 Task: Use Chrome Full-Screen Mode.
Action: Mouse moved to (959, 27)
Screenshot: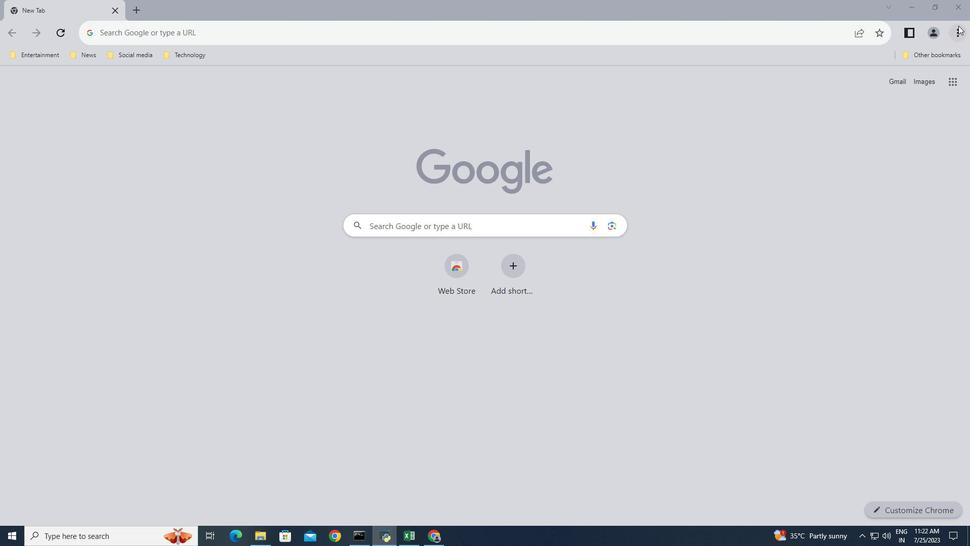 
Action: Mouse pressed left at (959, 27)
Screenshot: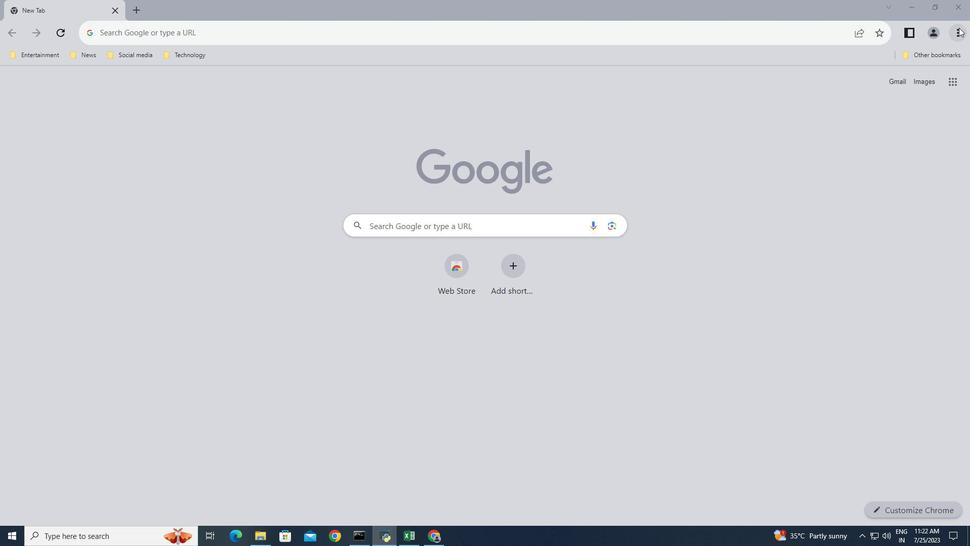 
Action: Mouse moved to (954, 152)
Screenshot: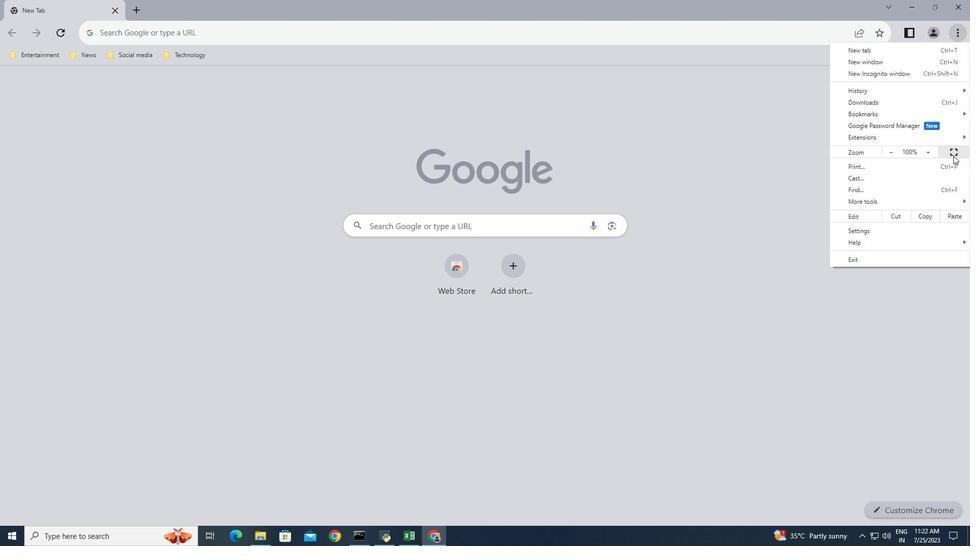 
Action: Mouse pressed left at (954, 152)
Screenshot: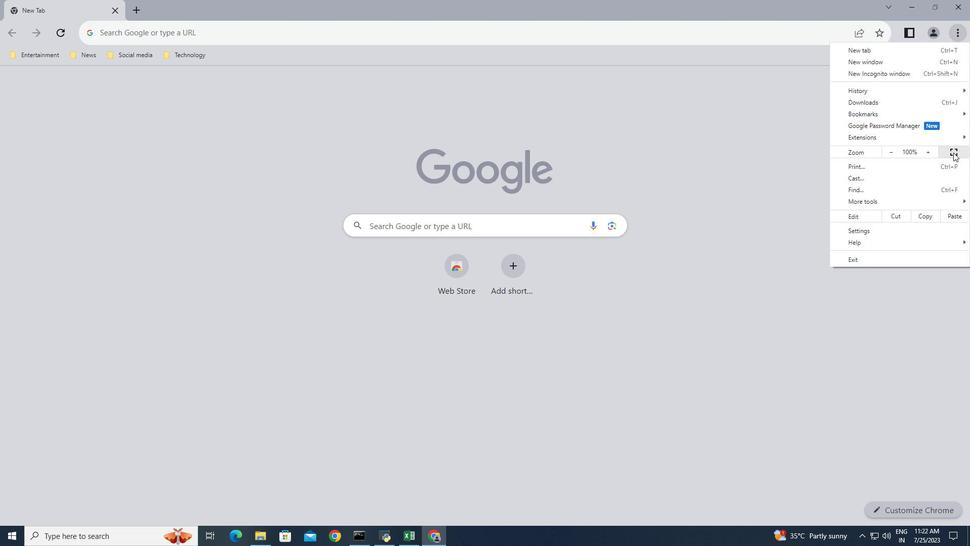 
Action: Mouse moved to (300, 131)
Screenshot: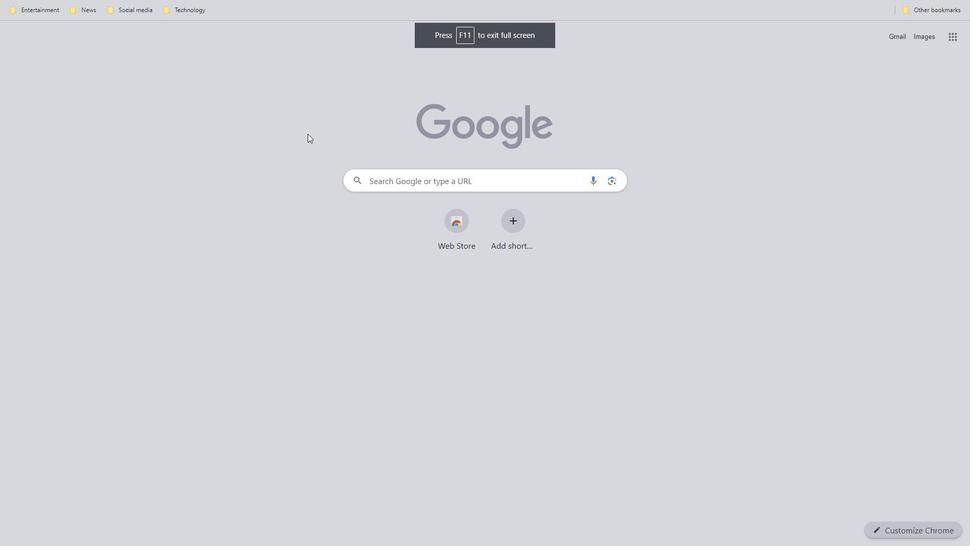 
Action: Mouse pressed left at (300, 131)
Screenshot: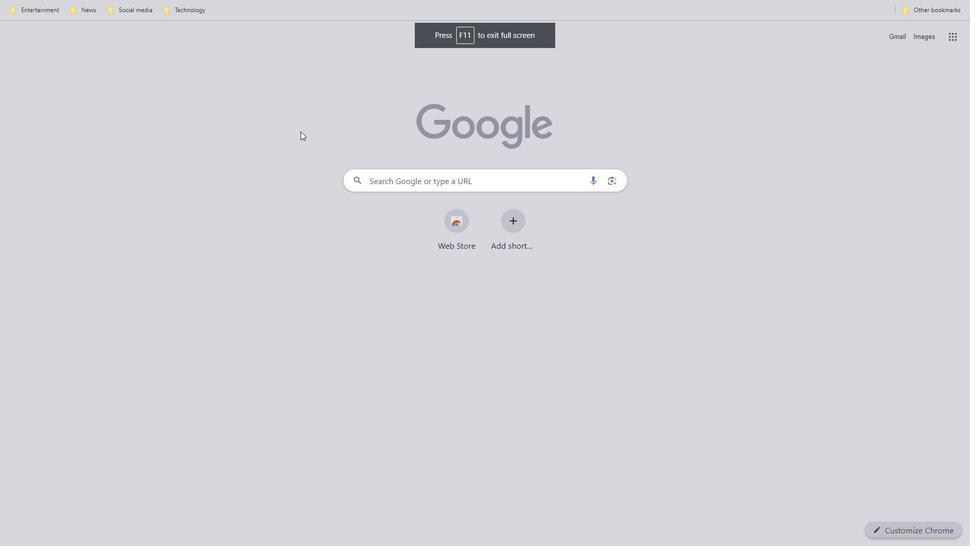 
Action: Mouse moved to (134, 4)
Screenshot: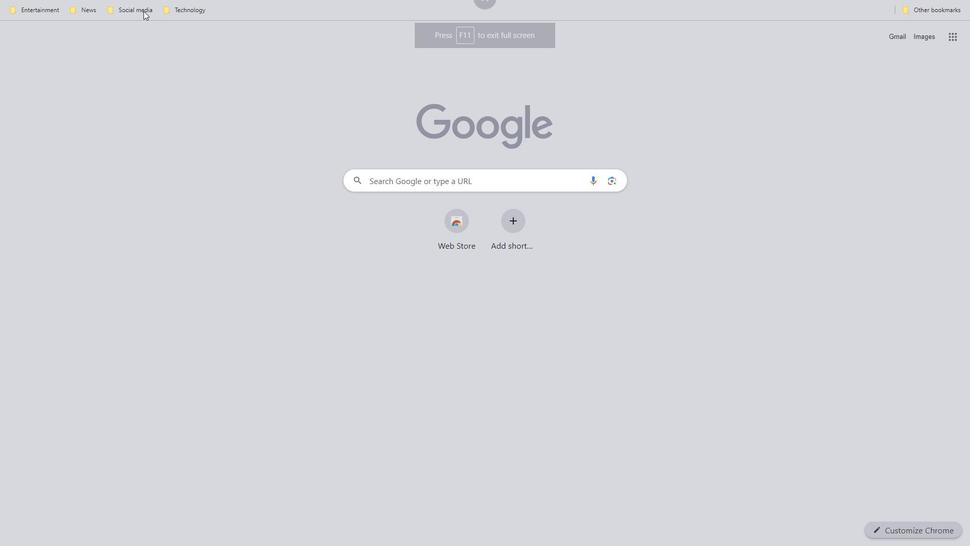 
Action: Mouse pressed left at (134, 4)
Screenshot: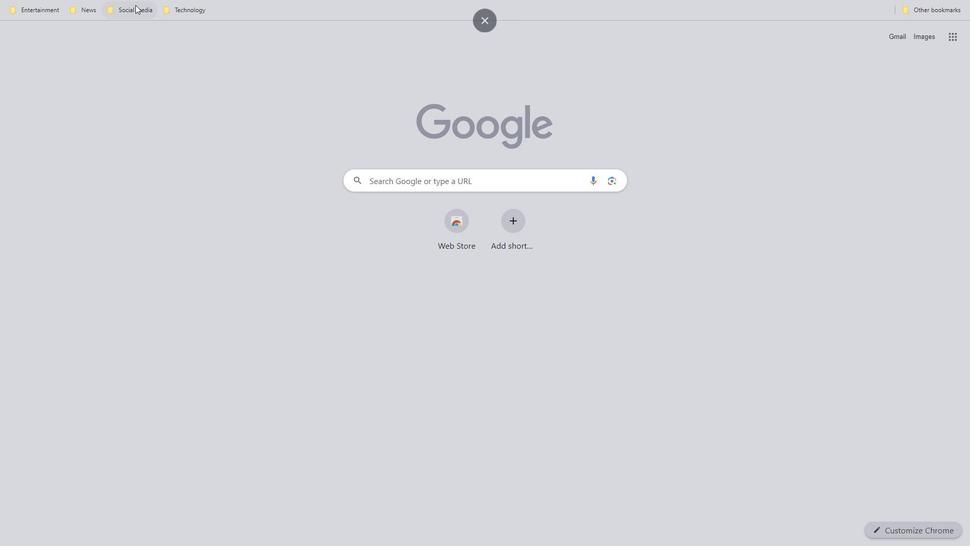 
Action: Mouse moved to (142, 42)
Screenshot: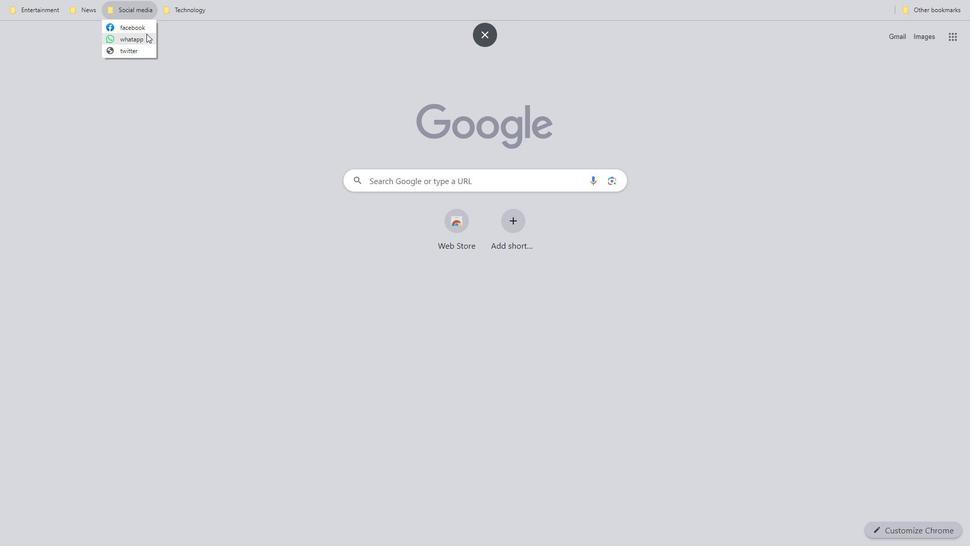 
Action: Mouse pressed left at (142, 42)
Screenshot: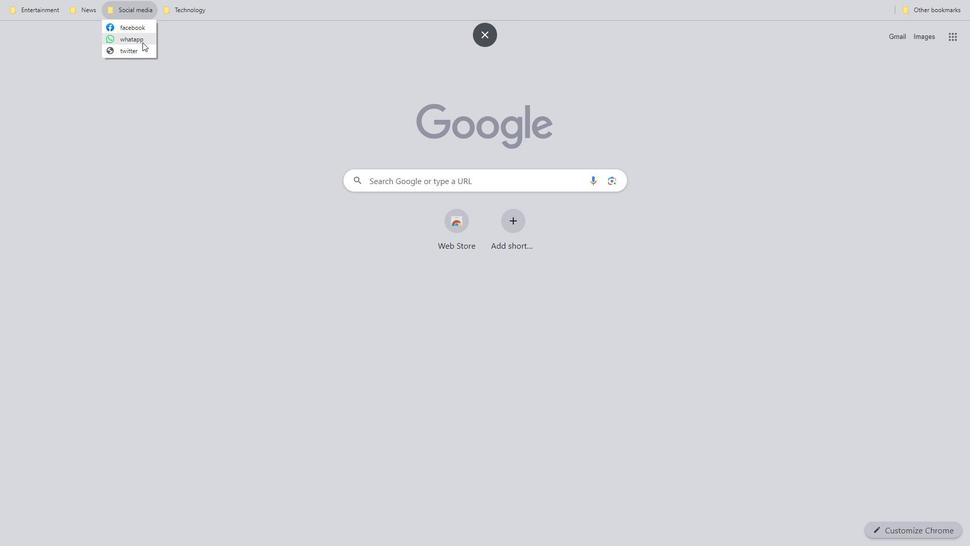 
Action: Mouse moved to (419, 177)
Screenshot: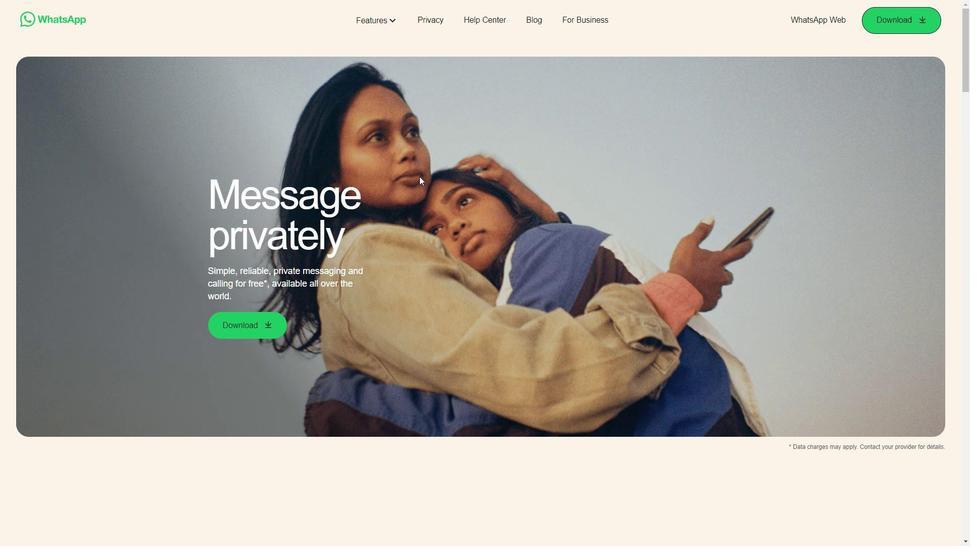 
Action: Mouse scrolled (419, 177) with delta (0, 0)
Screenshot: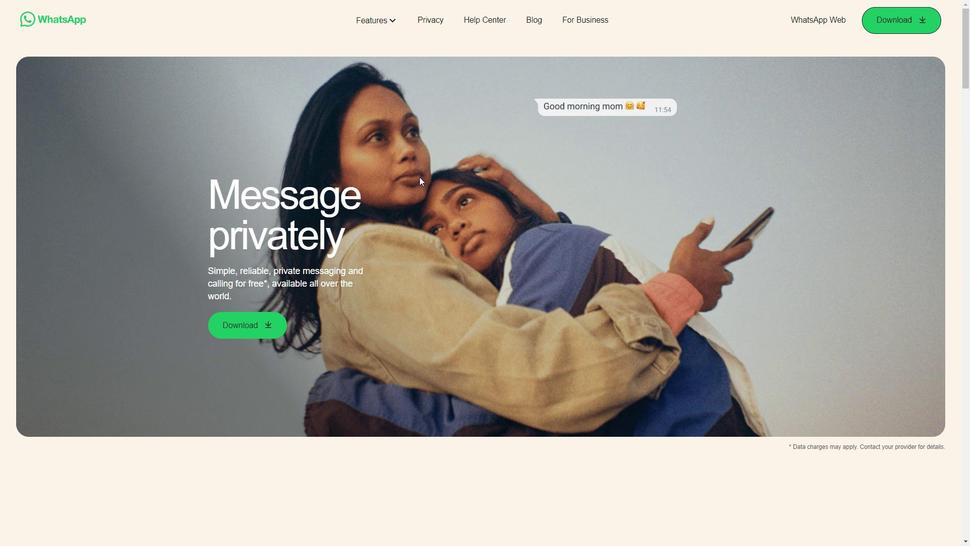
Action: Mouse scrolled (419, 176) with delta (0, 0)
Screenshot: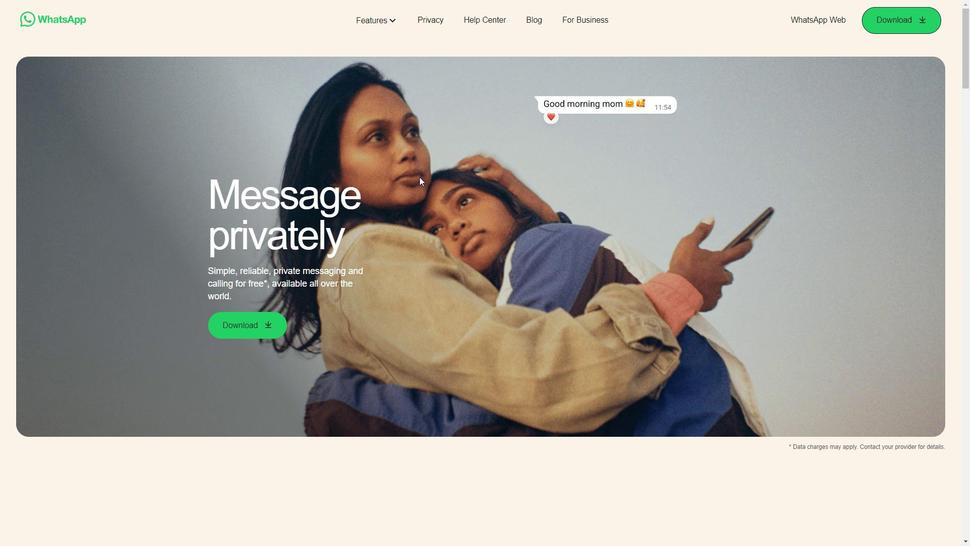 
Action: Mouse moved to (419, 179)
Screenshot: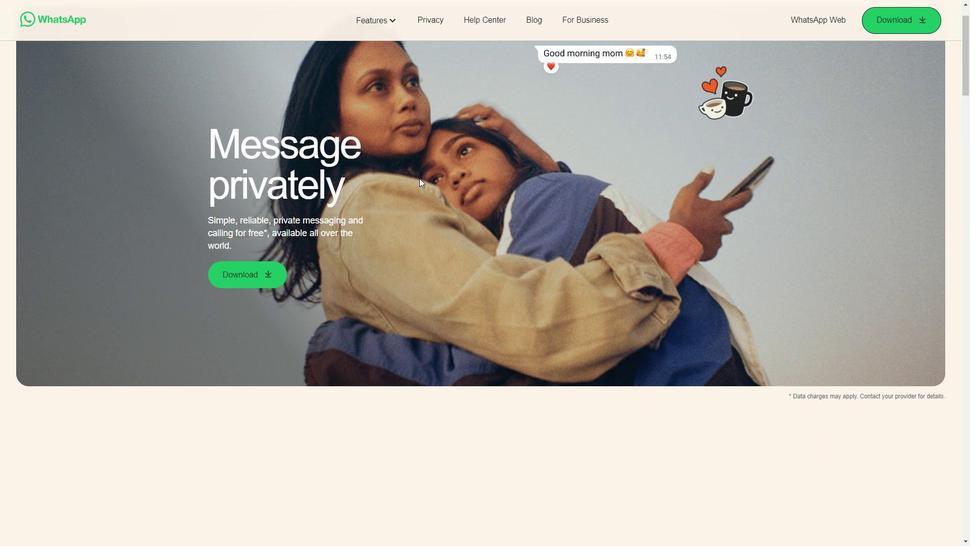 
Action: Mouse scrolled (419, 178) with delta (0, 0)
Screenshot: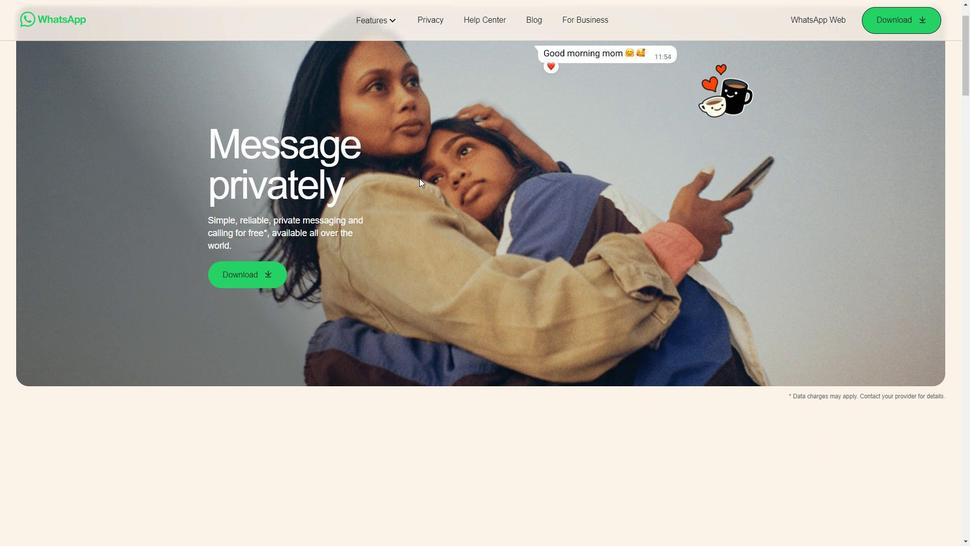 
Action: Mouse scrolled (419, 178) with delta (0, 0)
Screenshot: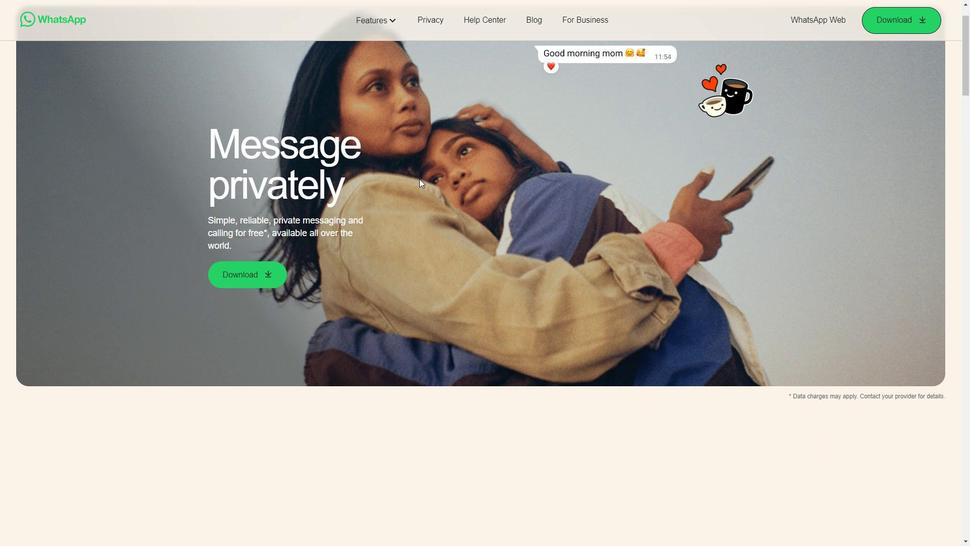 
Action: Mouse scrolled (419, 178) with delta (0, 0)
Screenshot: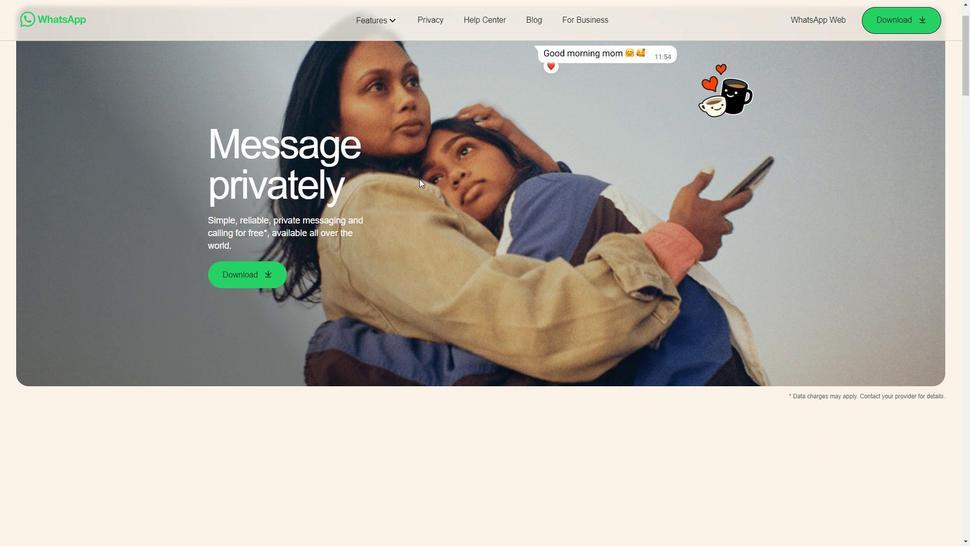 
Action: Mouse scrolled (419, 178) with delta (0, 0)
Screenshot: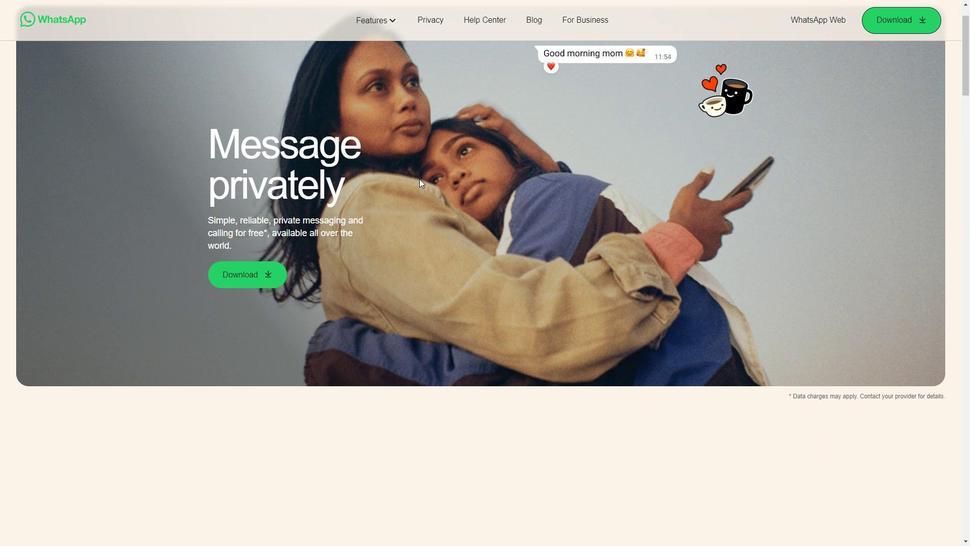 
Action: Mouse scrolled (419, 178) with delta (0, 0)
Screenshot: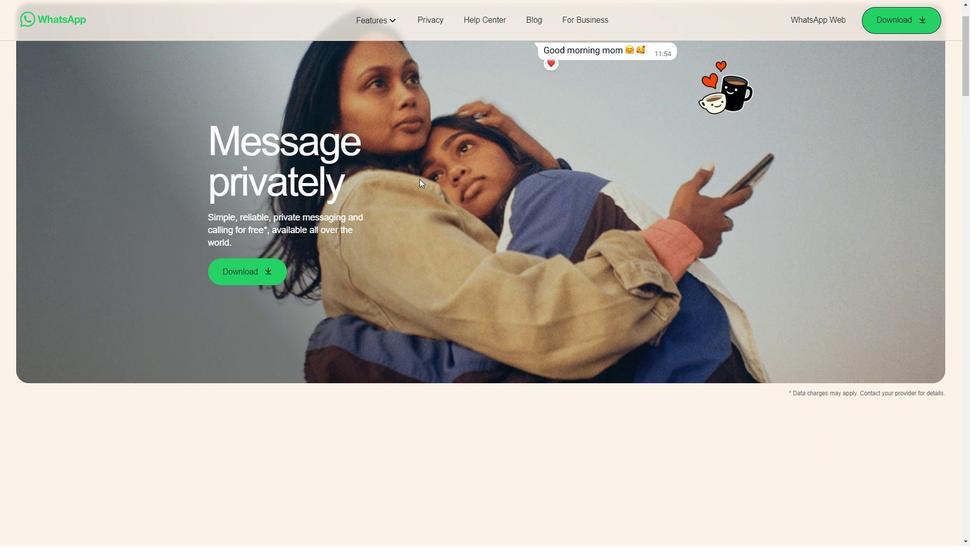 
Action: Mouse scrolled (419, 178) with delta (0, 0)
Screenshot: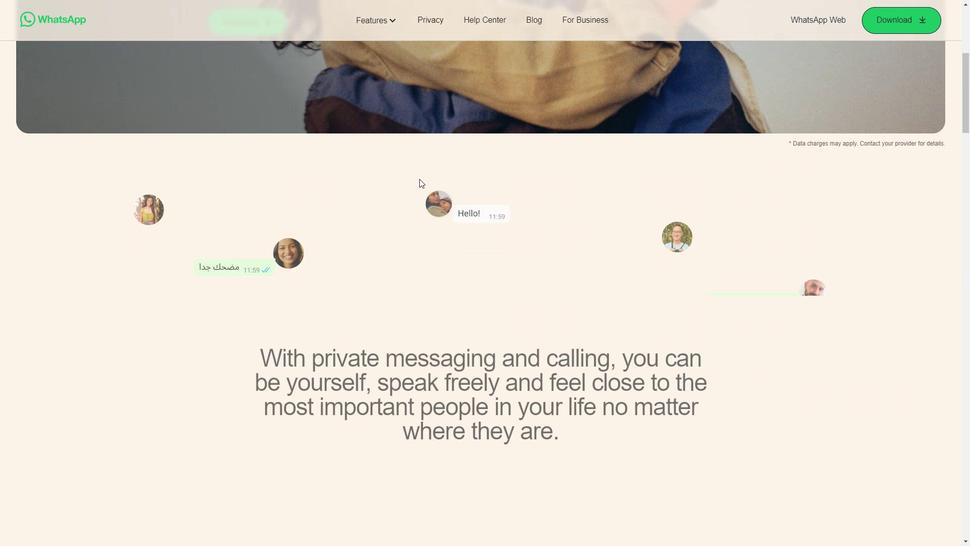 
Action: Mouse scrolled (419, 178) with delta (0, 0)
Screenshot: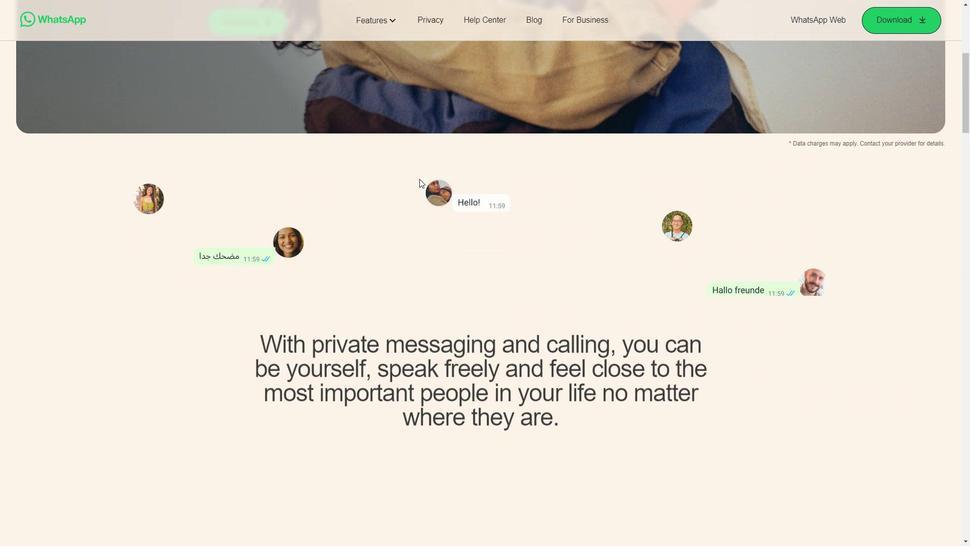 
Action: Mouse scrolled (419, 178) with delta (0, 0)
Screenshot: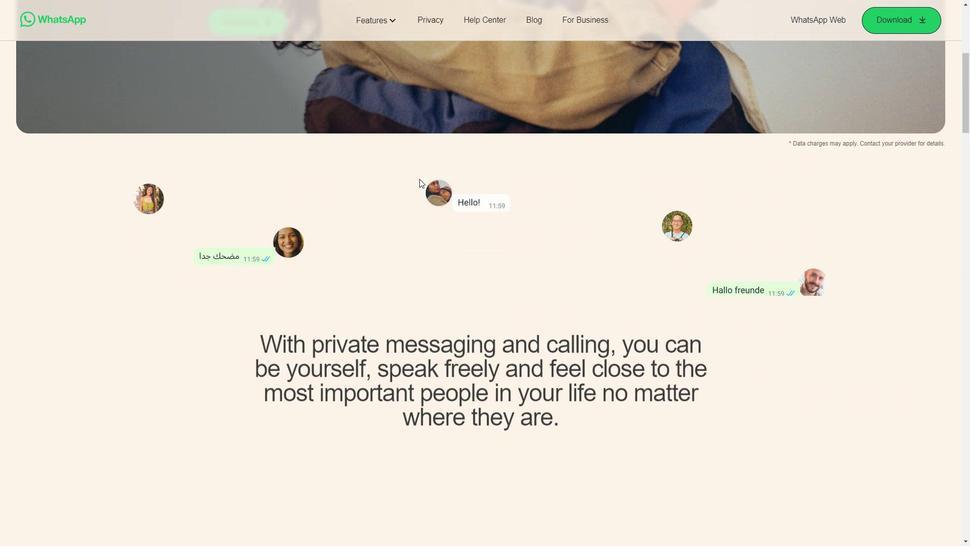 
Action: Mouse scrolled (419, 178) with delta (0, 0)
Screenshot: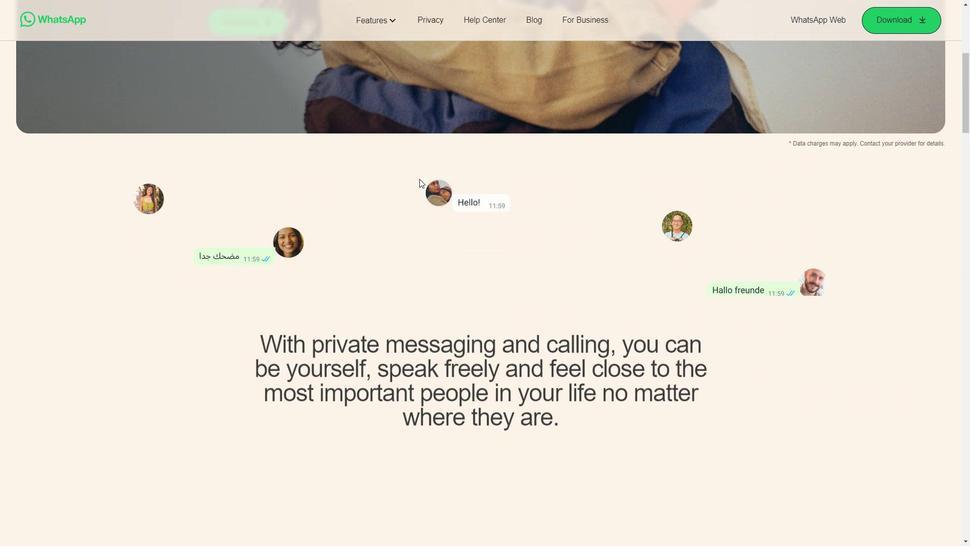 
Action: Mouse scrolled (419, 178) with delta (0, 0)
Screenshot: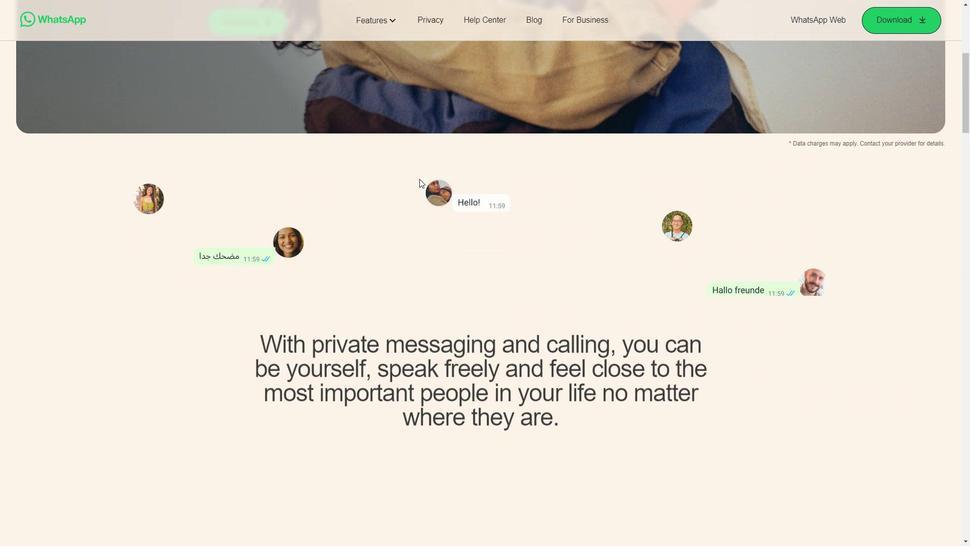 
Action: Mouse scrolled (419, 179) with delta (0, 0)
Screenshot: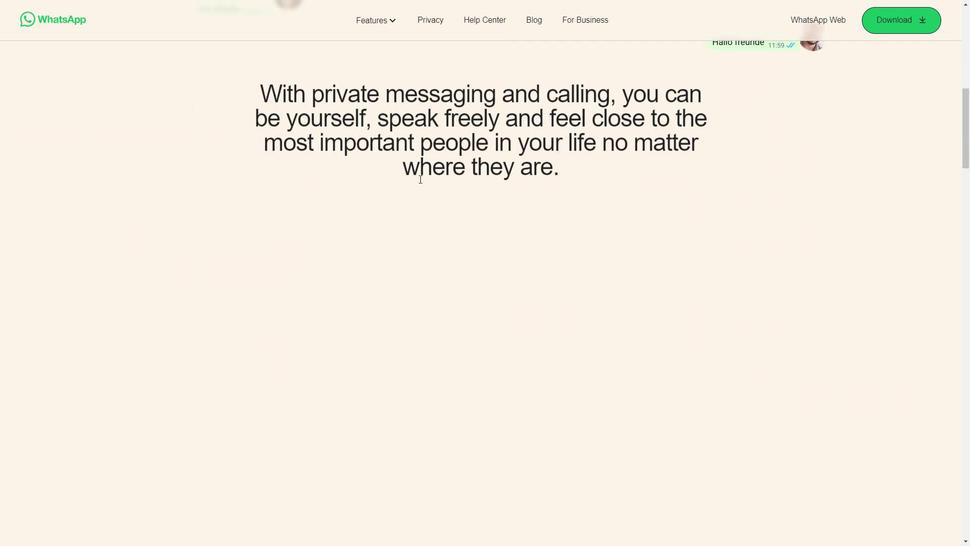 
Action: Mouse scrolled (419, 179) with delta (0, 0)
Screenshot: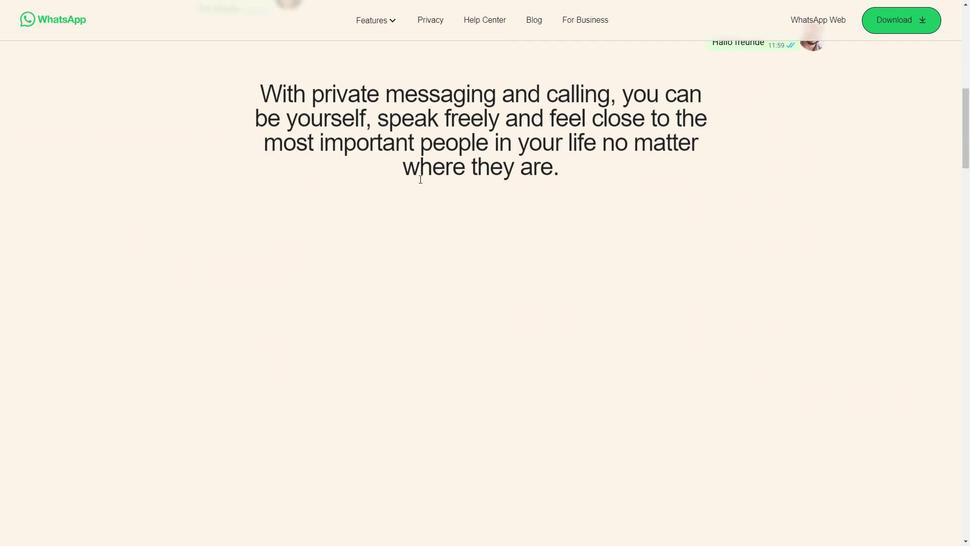 
Action: Mouse scrolled (419, 179) with delta (0, 0)
Screenshot: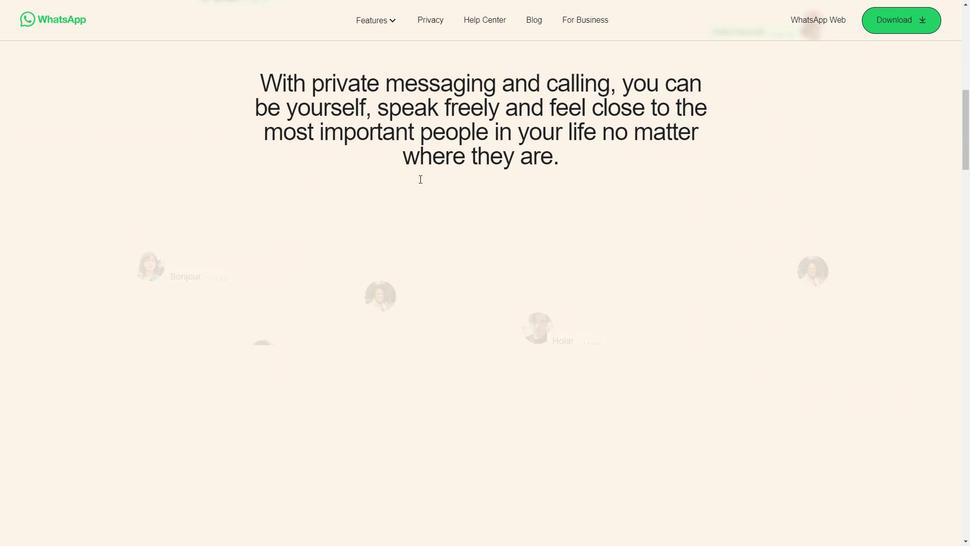 
Action: Mouse scrolled (419, 179) with delta (0, 0)
Screenshot: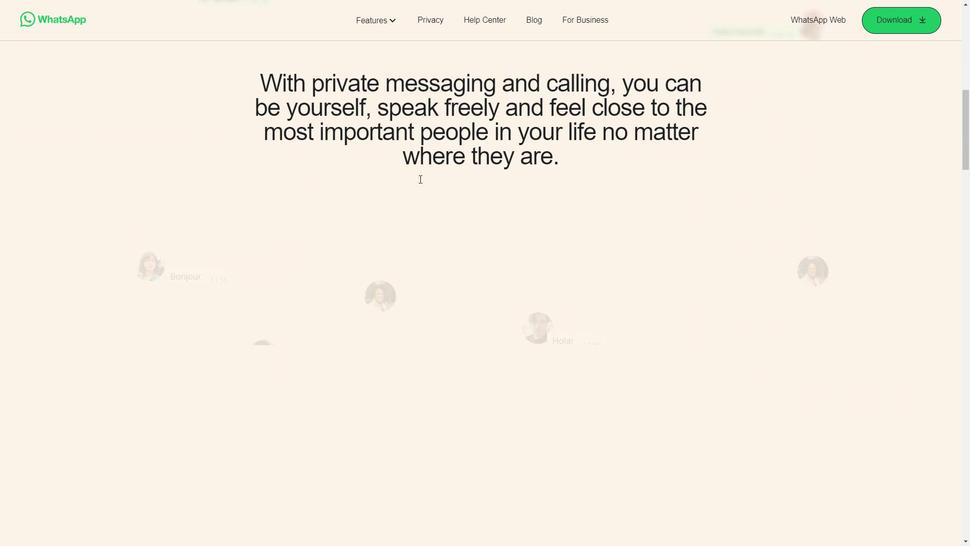 
Action: Mouse scrolled (419, 179) with delta (0, 0)
Screenshot: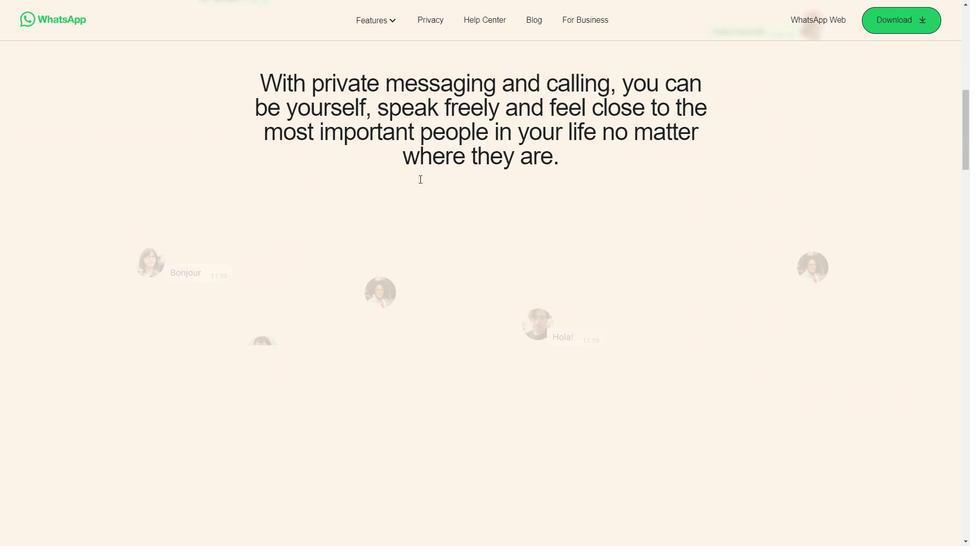 
